 Task: Select a due date automation when advanced on, the moment a card is due add dates not due today.
Action: Mouse moved to (1346, 103)
Screenshot: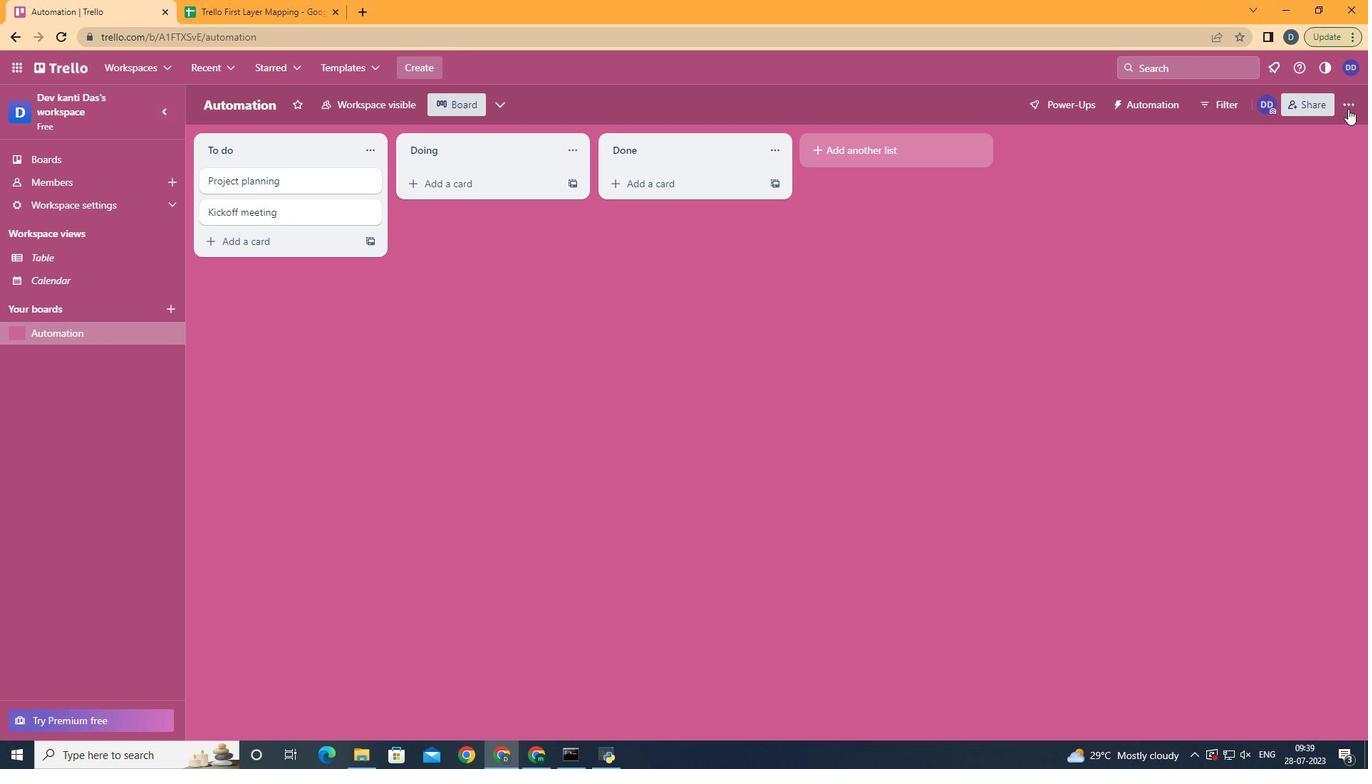 
Action: Mouse pressed left at (1346, 103)
Screenshot: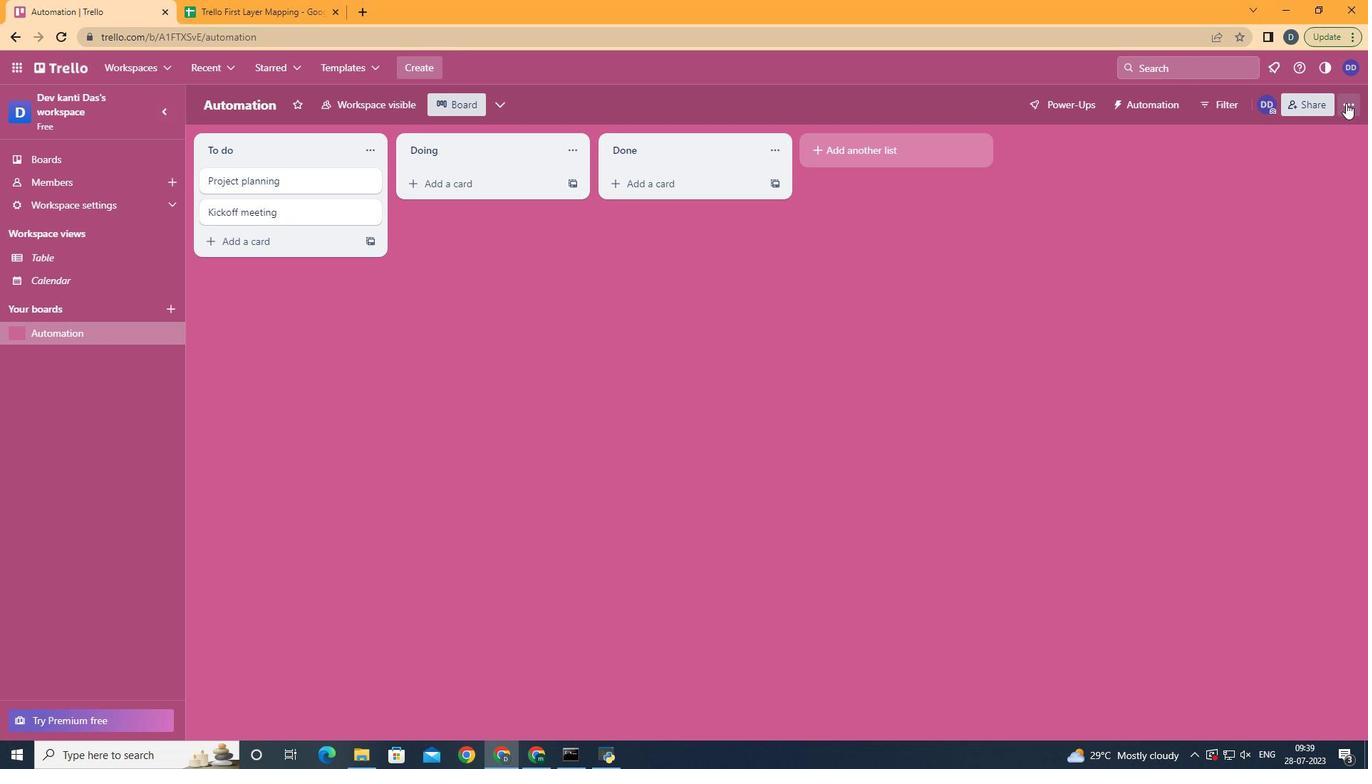 
Action: Mouse moved to (1219, 312)
Screenshot: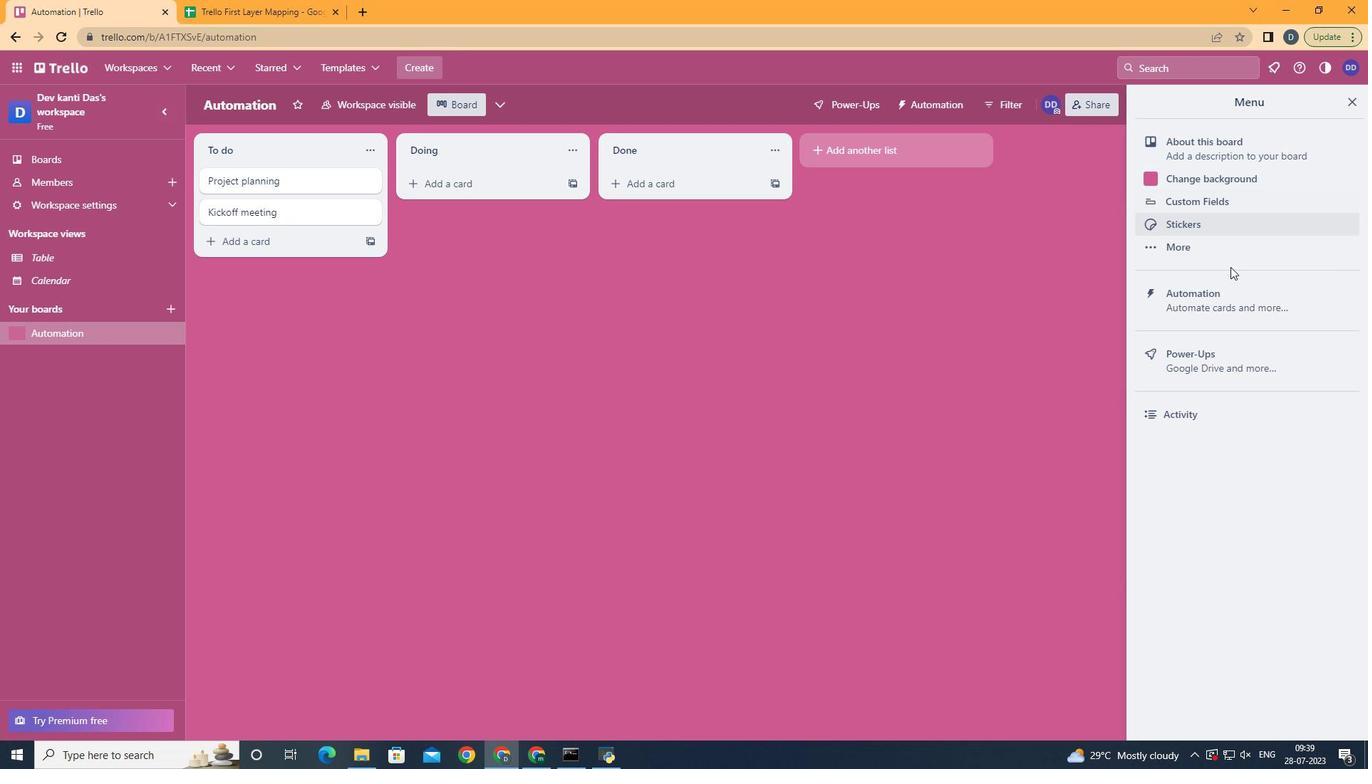 
Action: Mouse pressed left at (1219, 312)
Screenshot: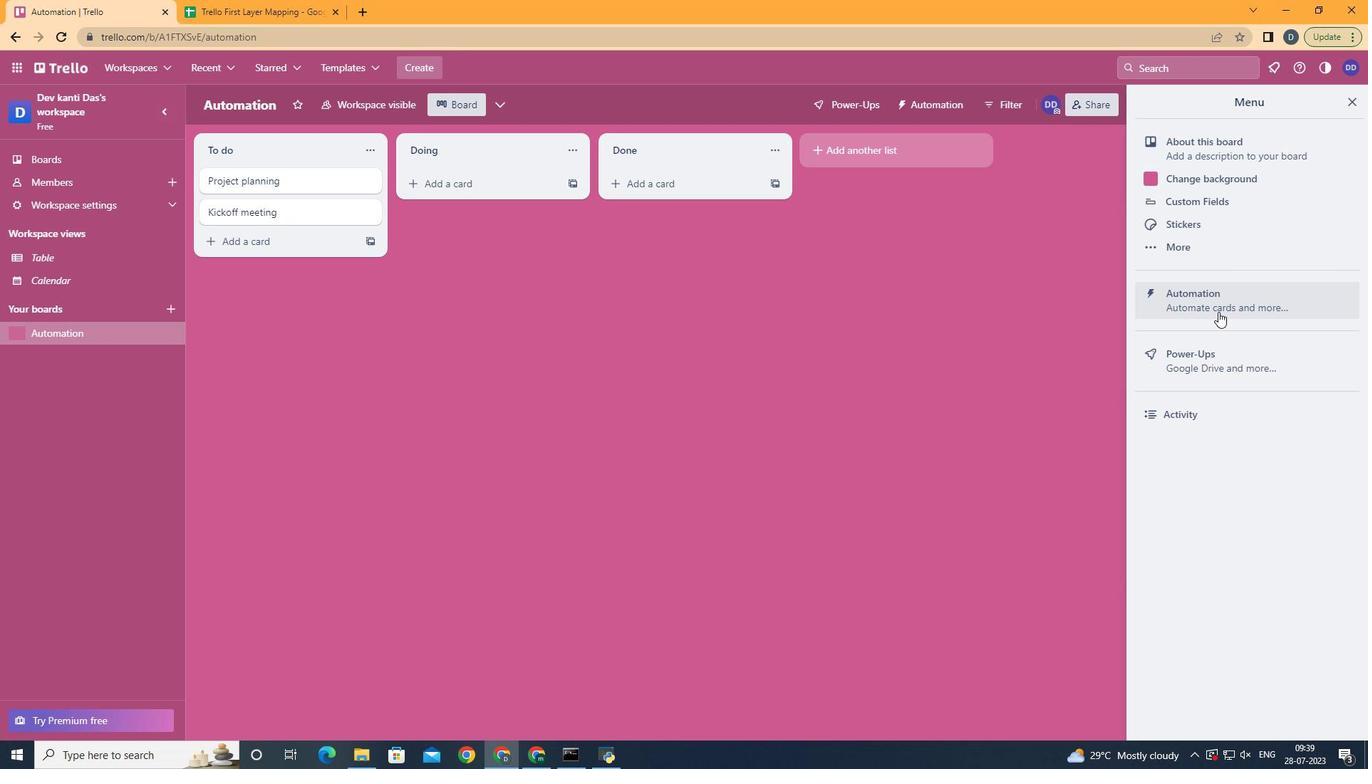 
Action: Mouse moved to (268, 283)
Screenshot: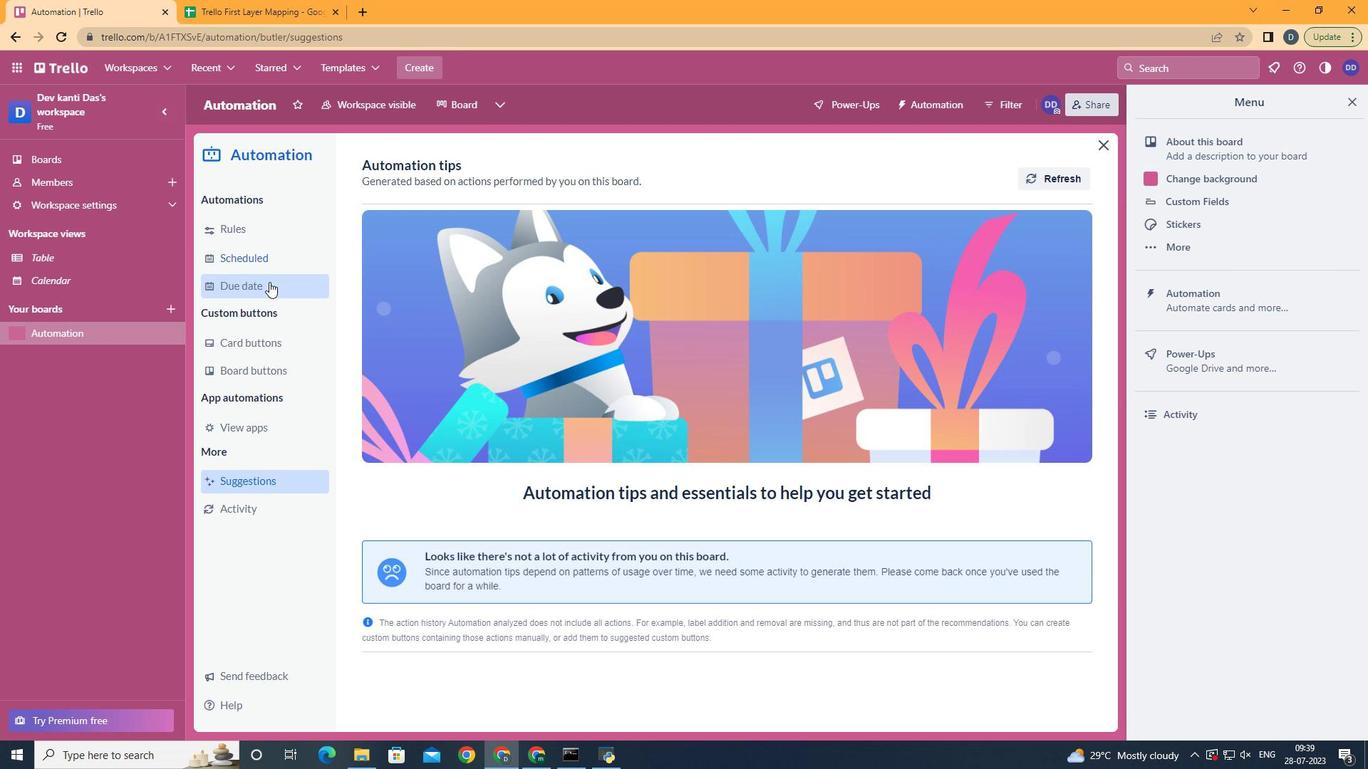 
Action: Mouse pressed left at (268, 283)
Screenshot: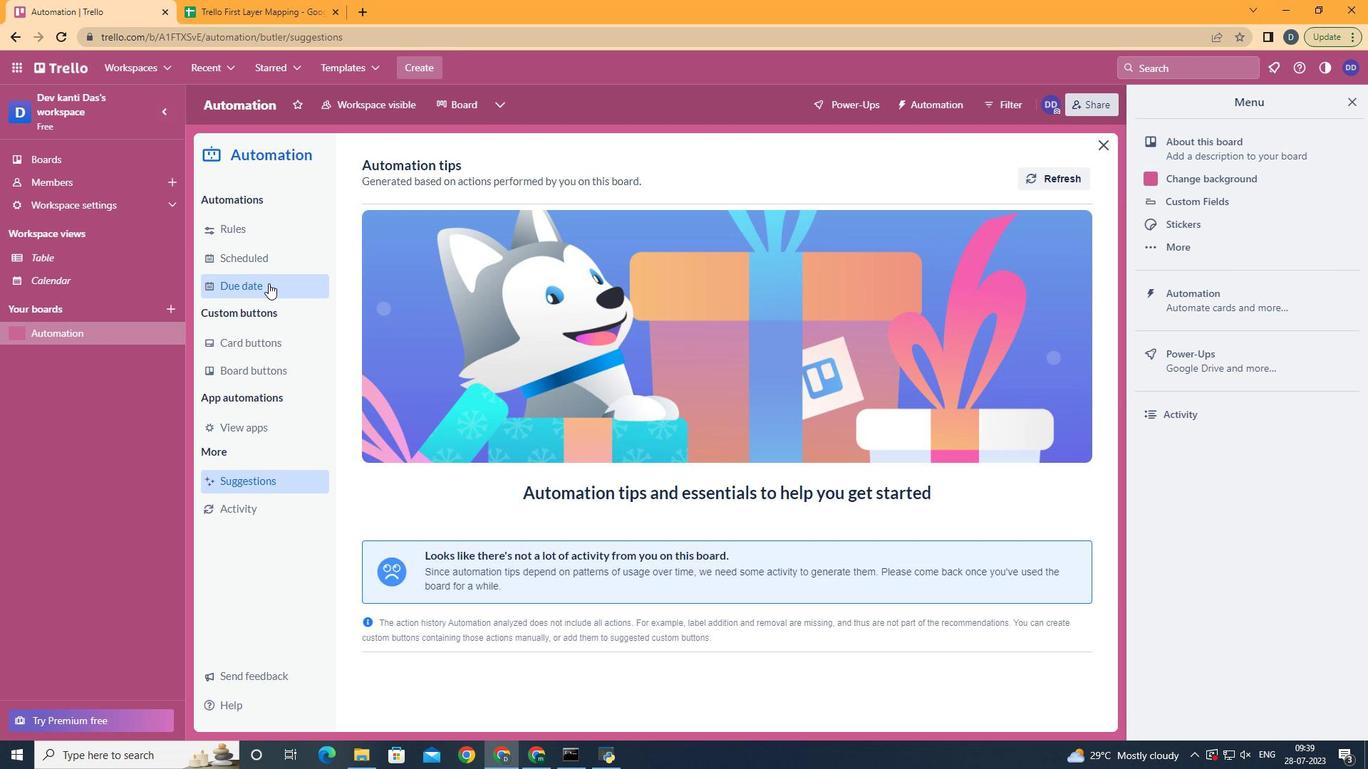 
Action: Mouse moved to (1010, 161)
Screenshot: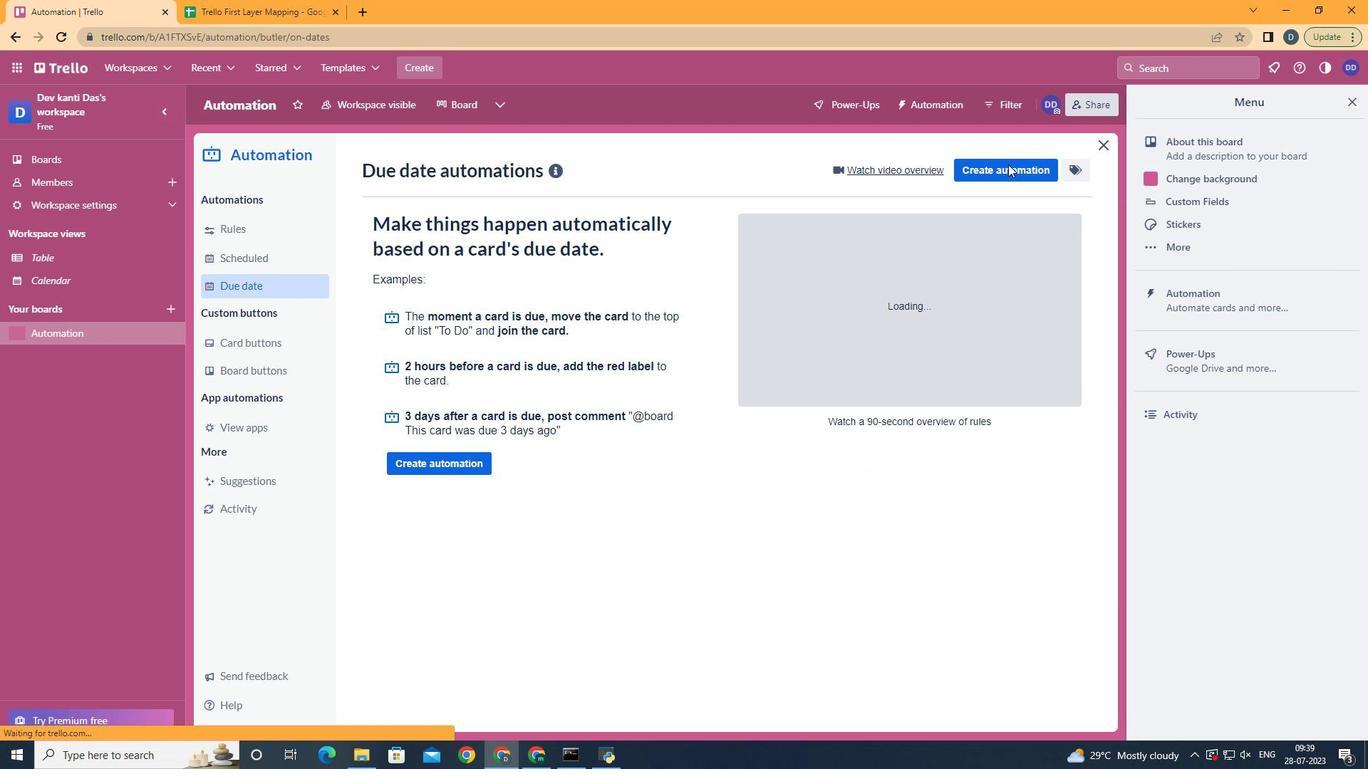 
Action: Mouse pressed left at (1010, 161)
Screenshot: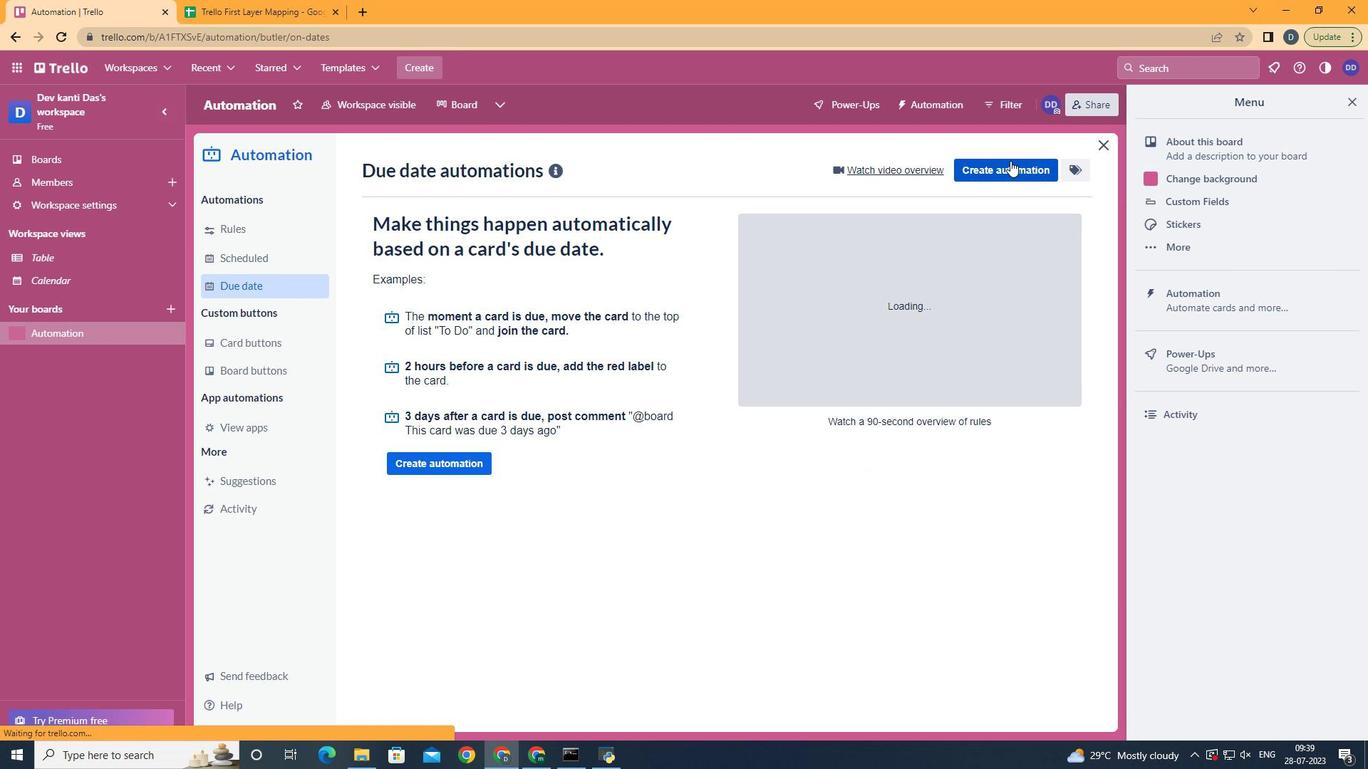
Action: Mouse moved to (710, 320)
Screenshot: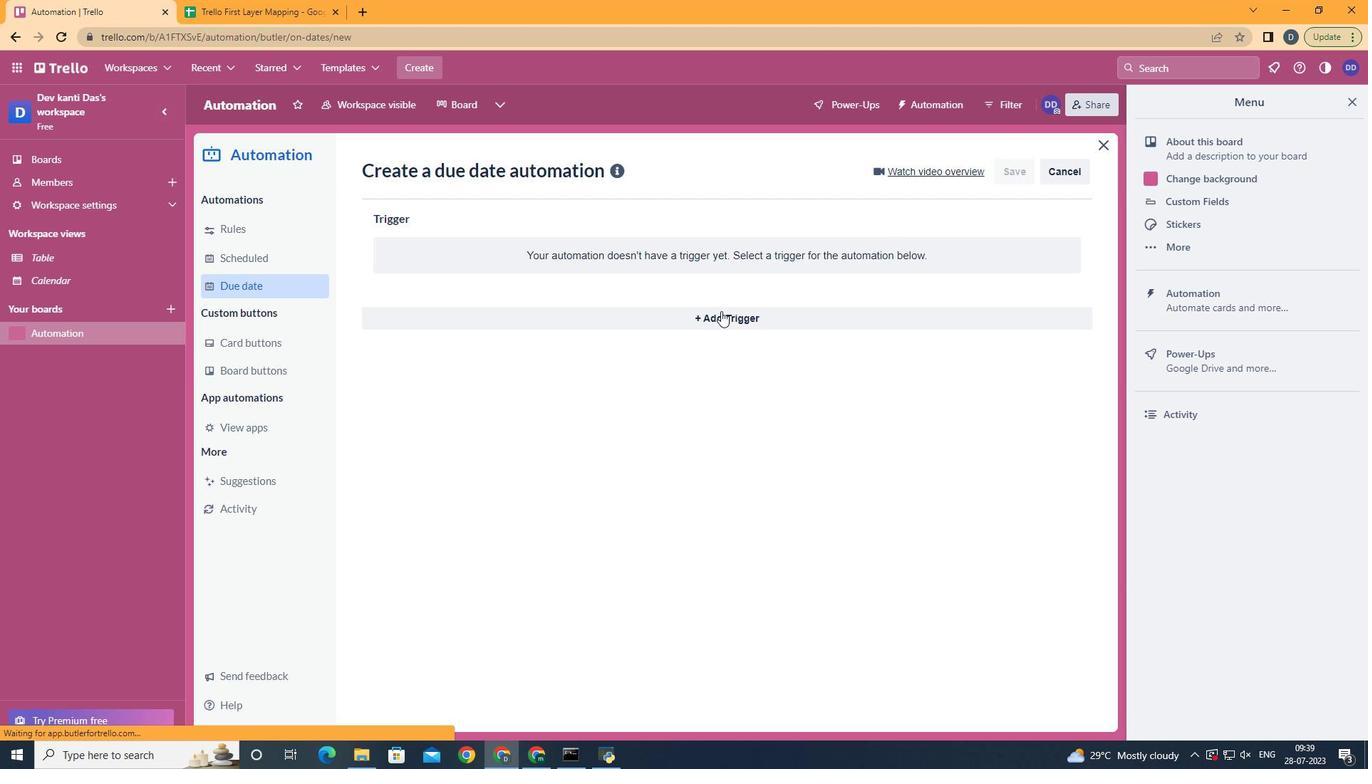 
Action: Mouse pressed left at (710, 320)
Screenshot: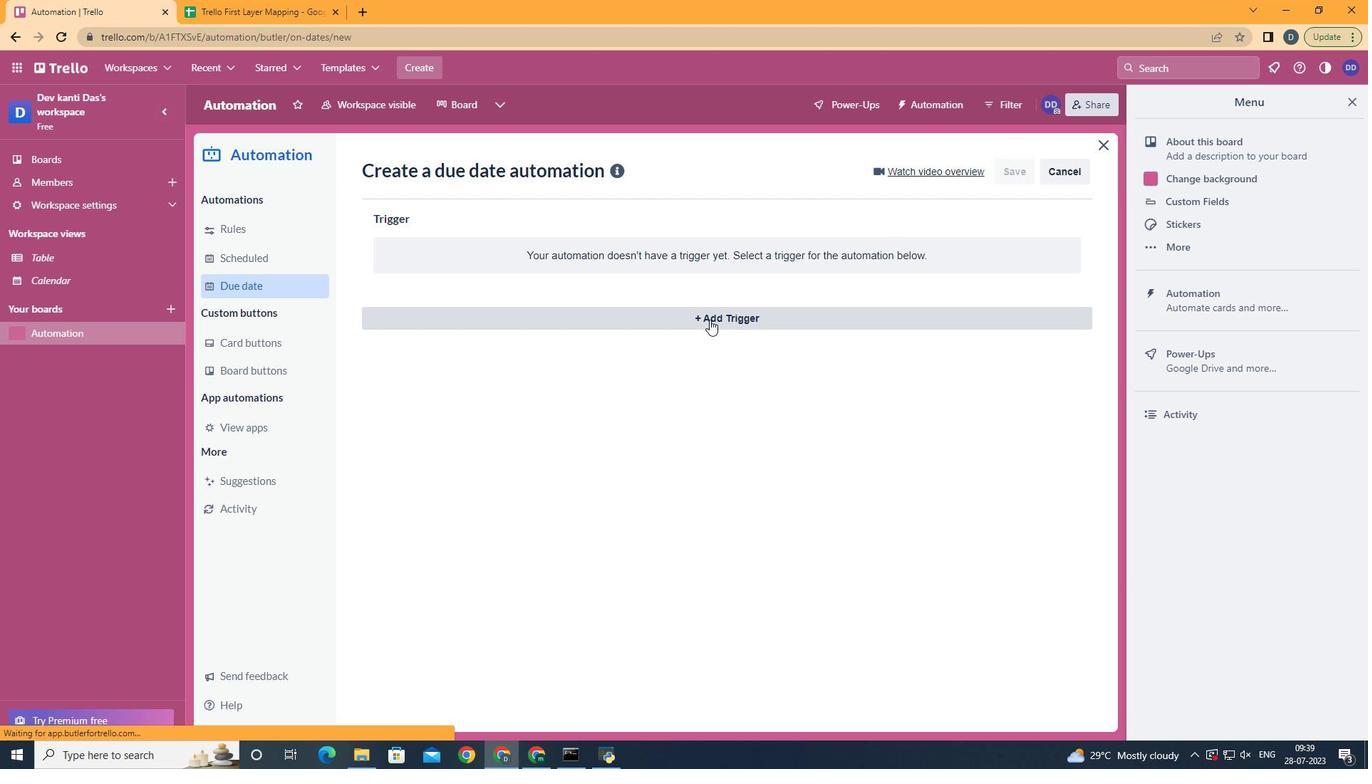 
Action: Mouse moved to (481, 484)
Screenshot: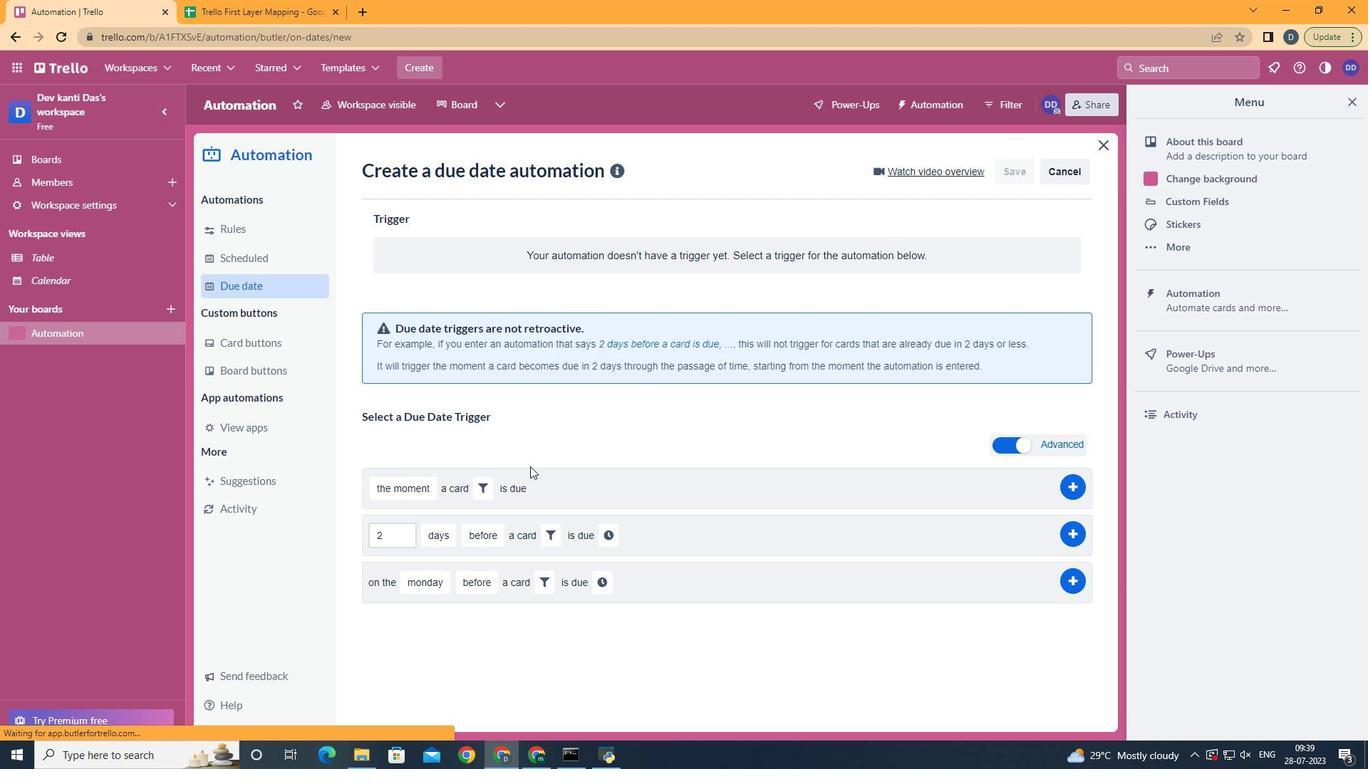 
Action: Mouse pressed left at (481, 484)
Screenshot: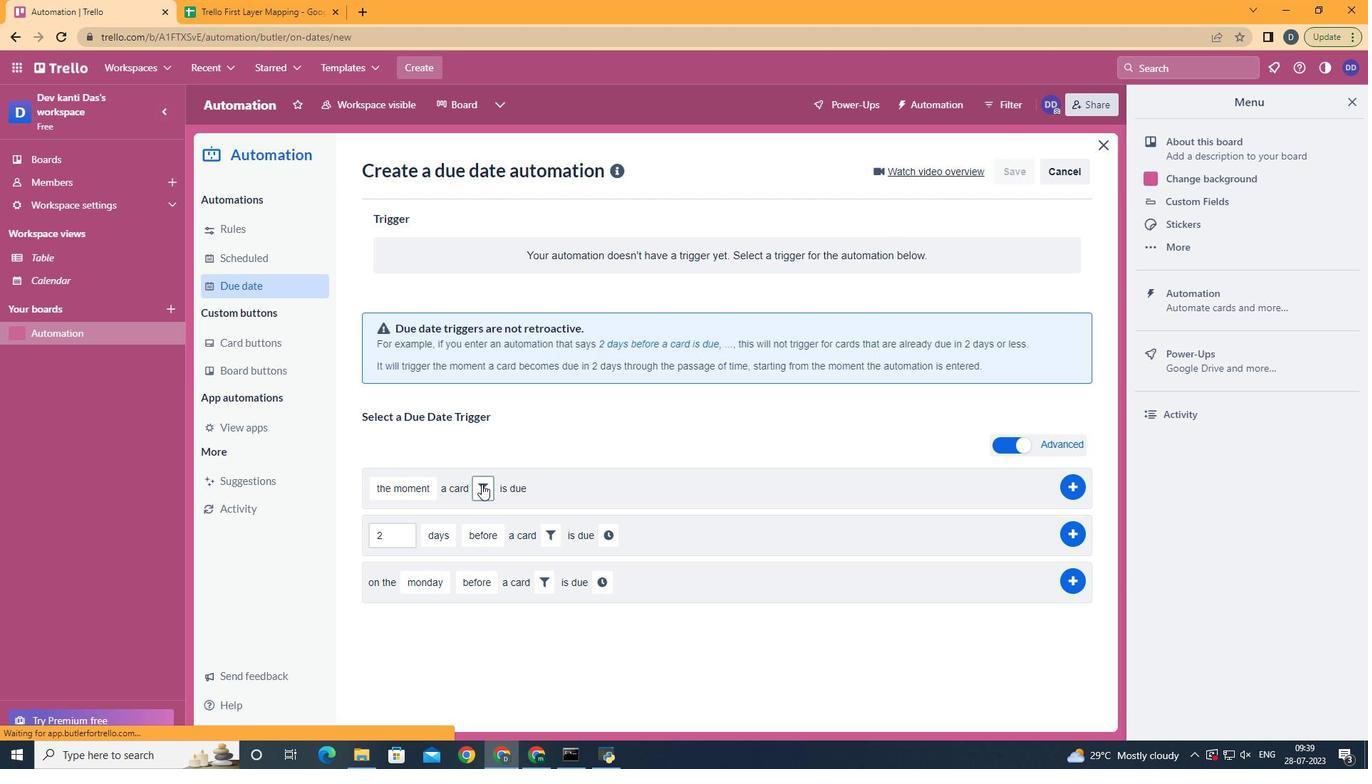 
Action: Mouse moved to (566, 537)
Screenshot: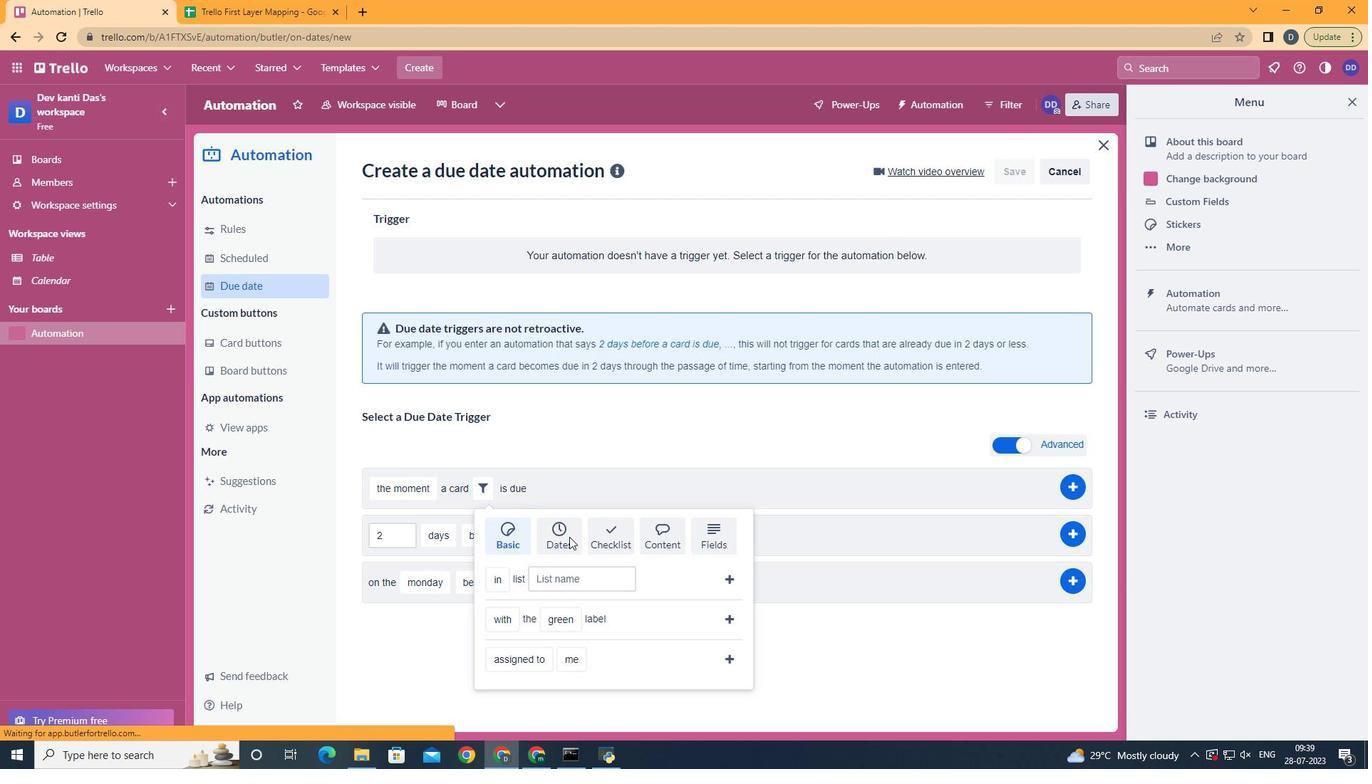 
Action: Mouse pressed left at (566, 537)
Screenshot: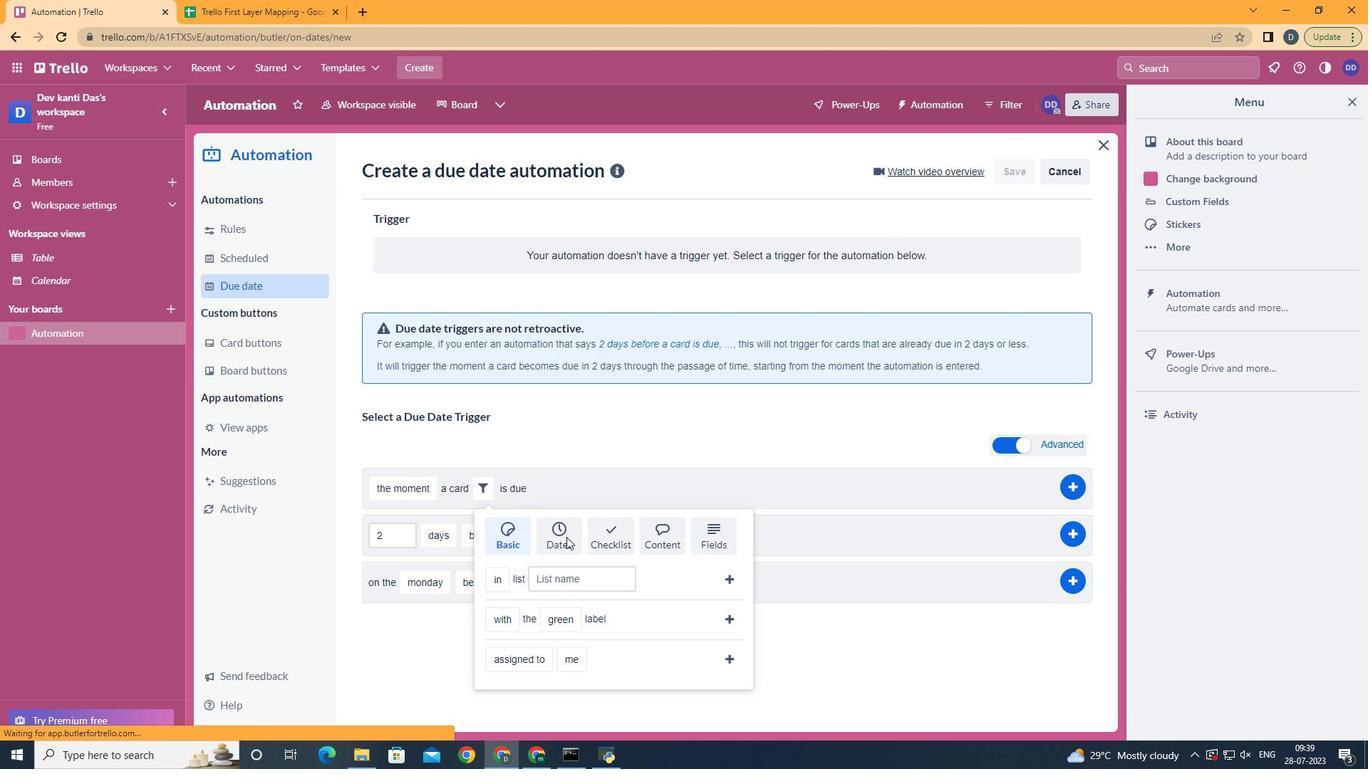 
Action: Mouse moved to (541, 581)
Screenshot: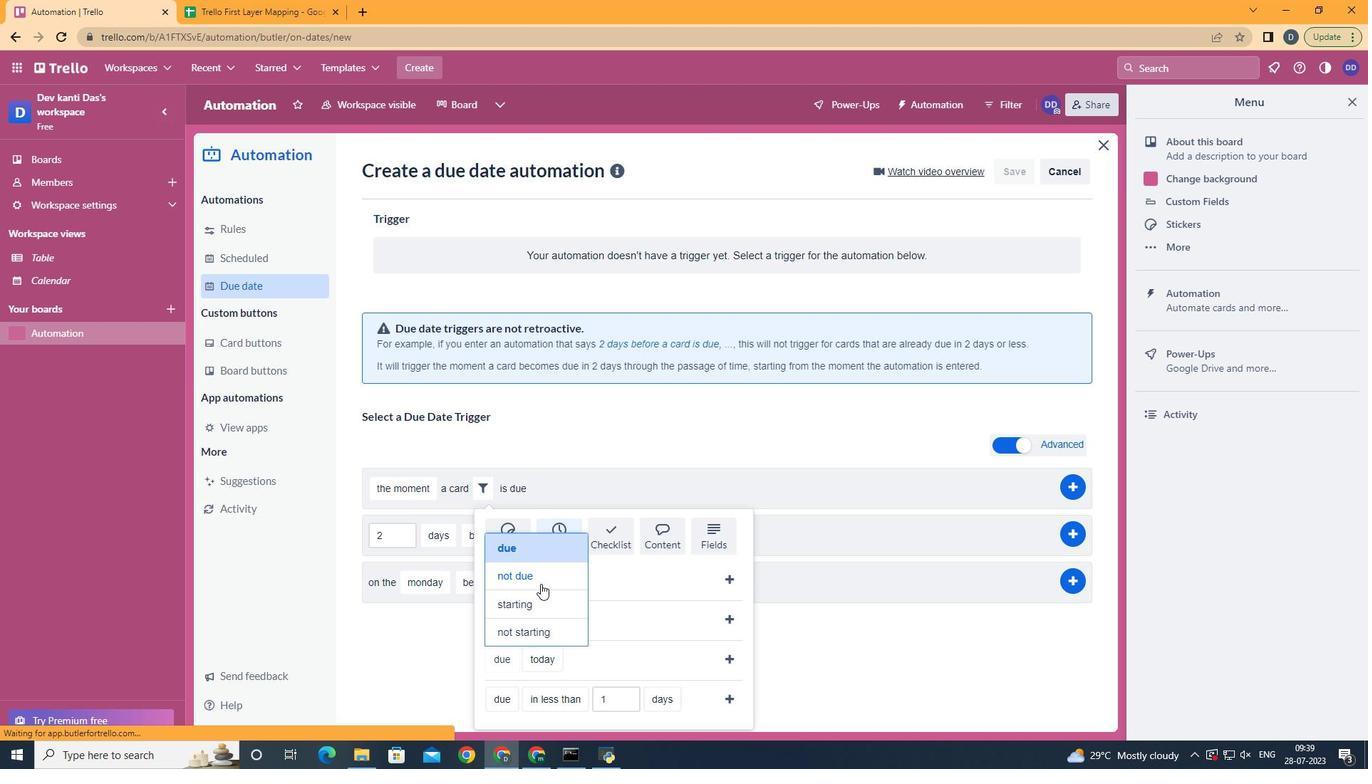 
Action: Mouse pressed left at (541, 581)
Screenshot: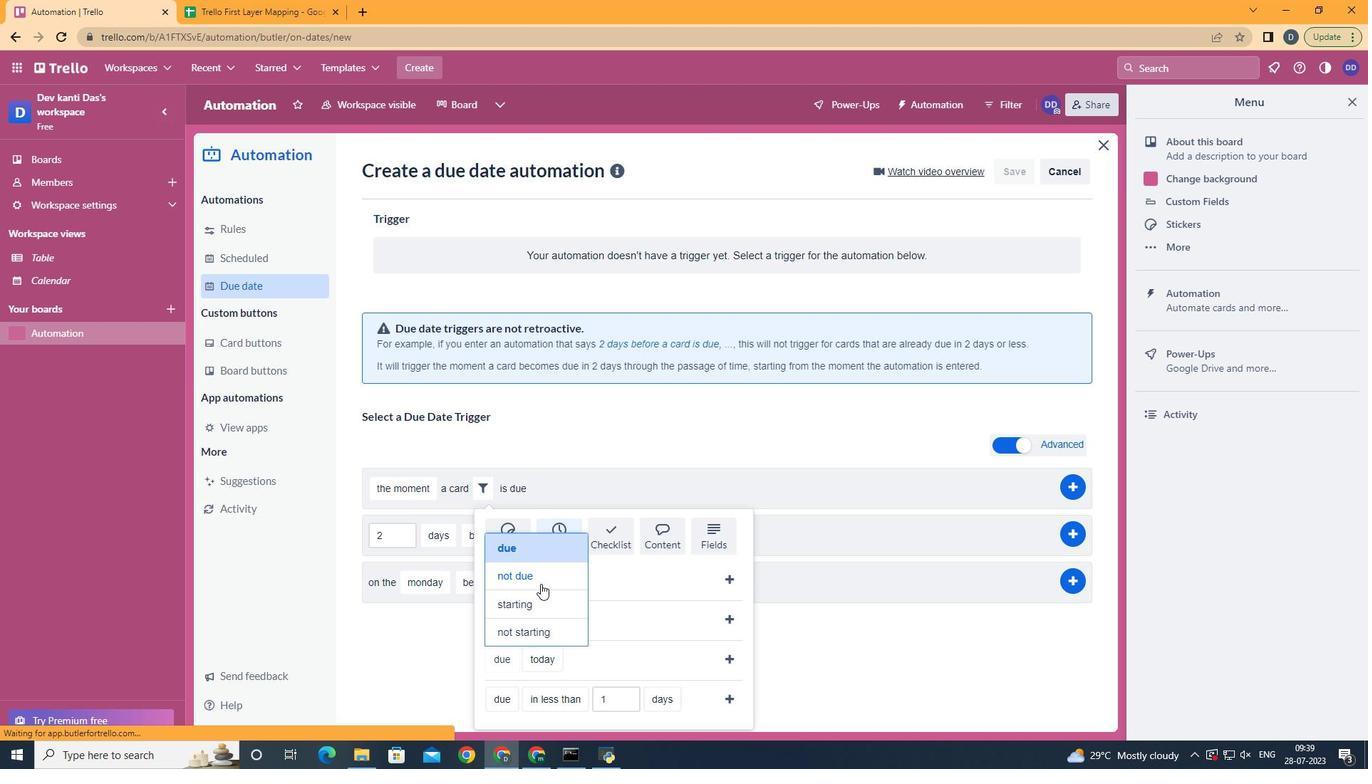 
Action: Mouse moved to (582, 488)
Screenshot: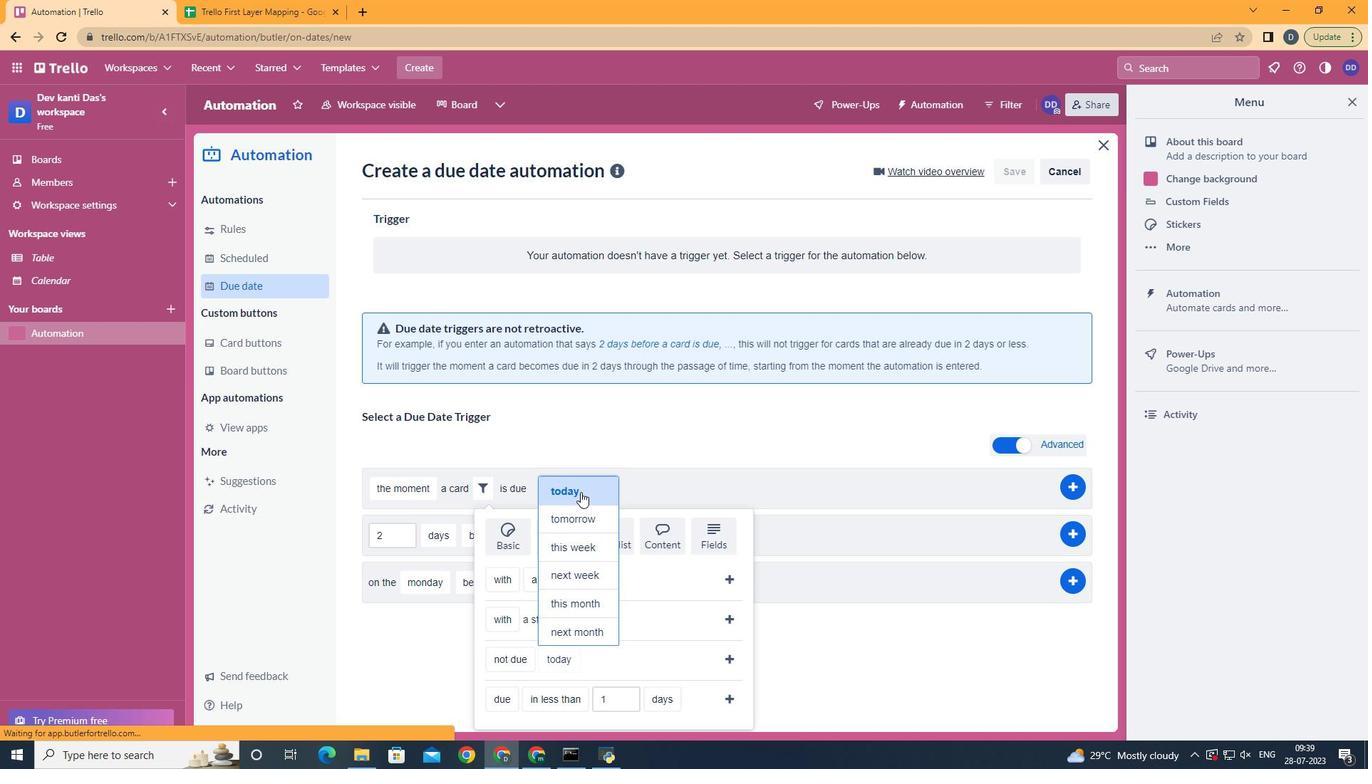 
Action: Mouse pressed left at (582, 488)
Screenshot: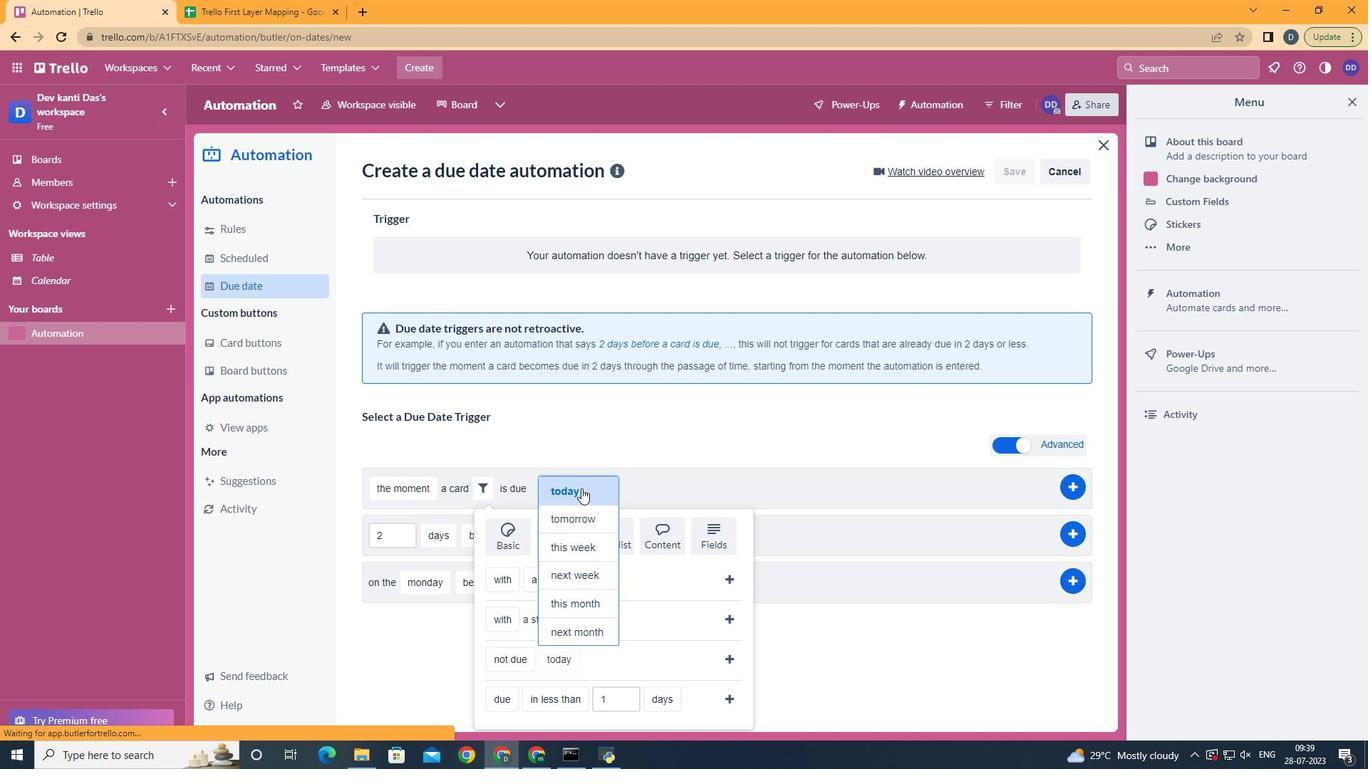 
Action: Mouse moved to (726, 662)
Screenshot: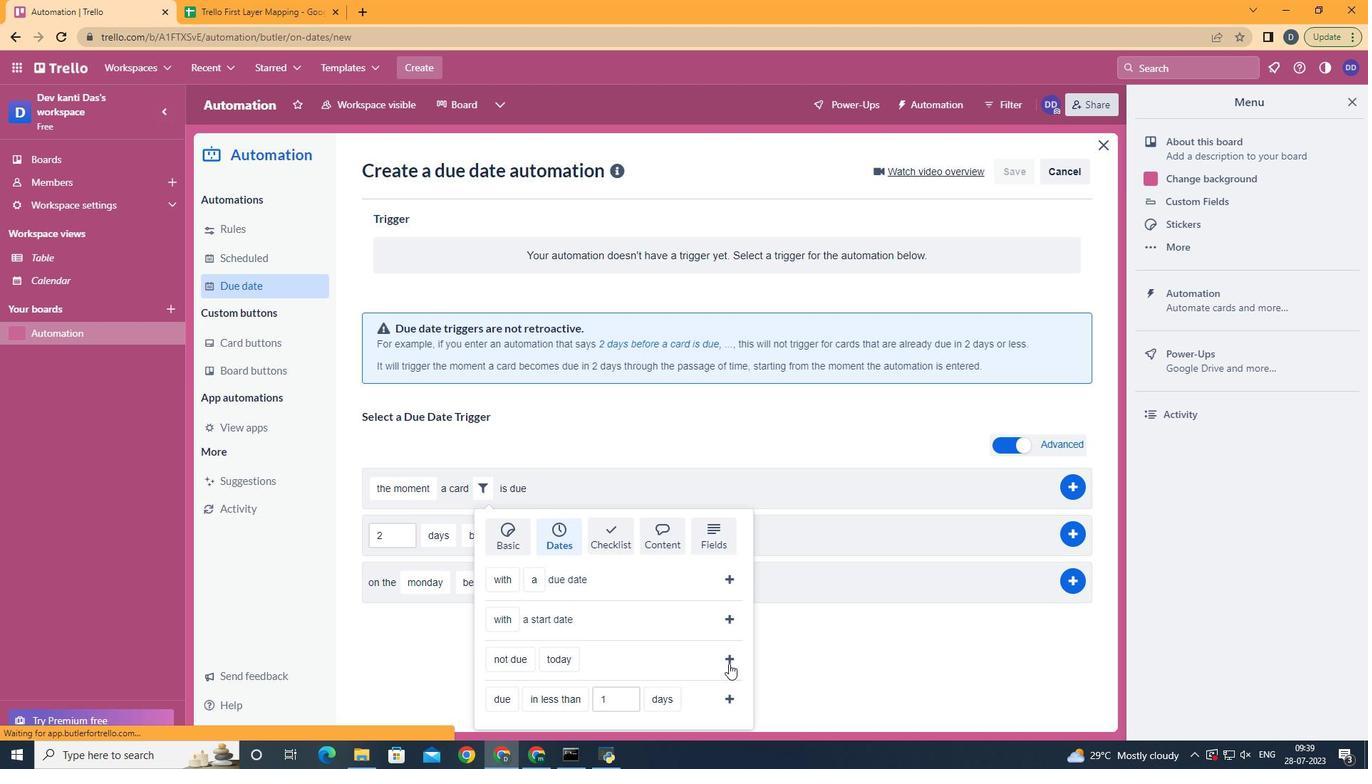 
Action: Mouse pressed left at (726, 662)
Screenshot: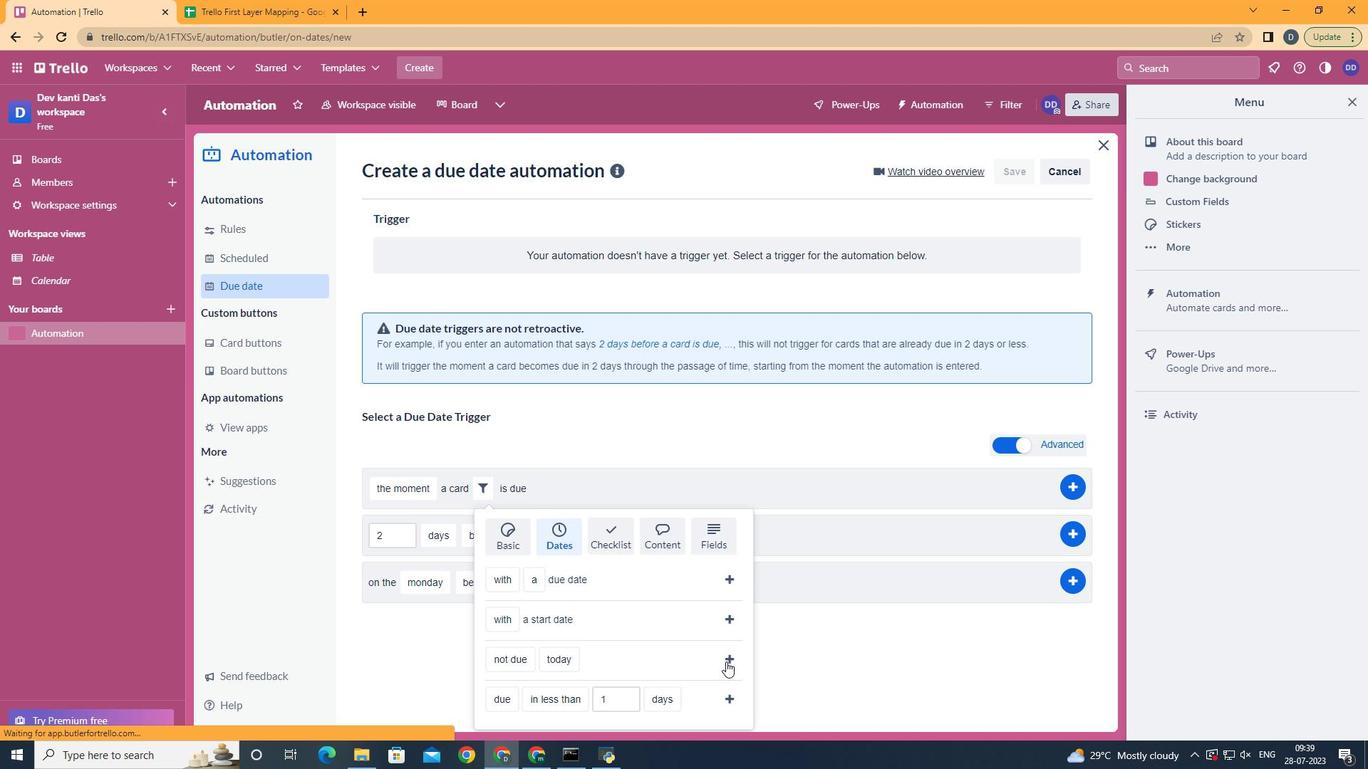 
Action: Mouse moved to (699, 568)
Screenshot: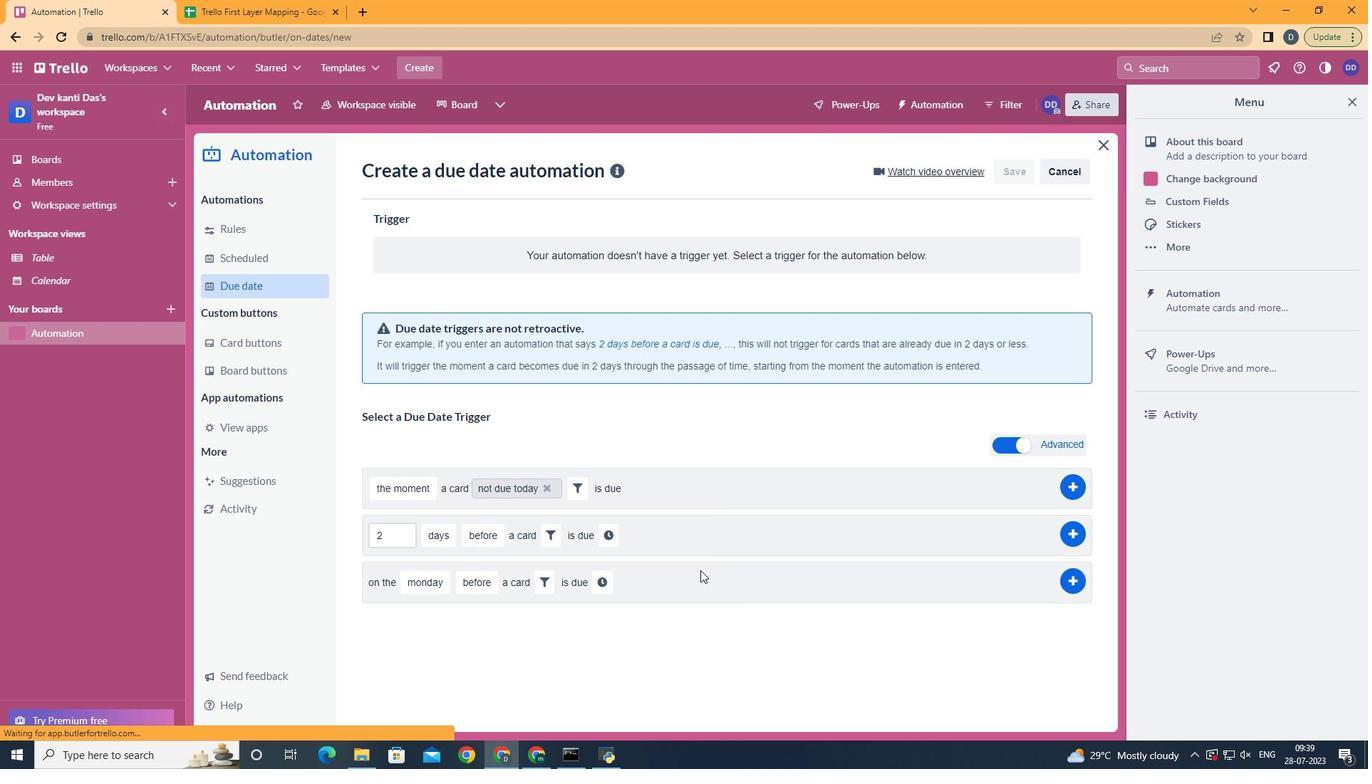 
